 Task: Filter posted by me.
Action: Mouse moved to (281, 102)
Screenshot: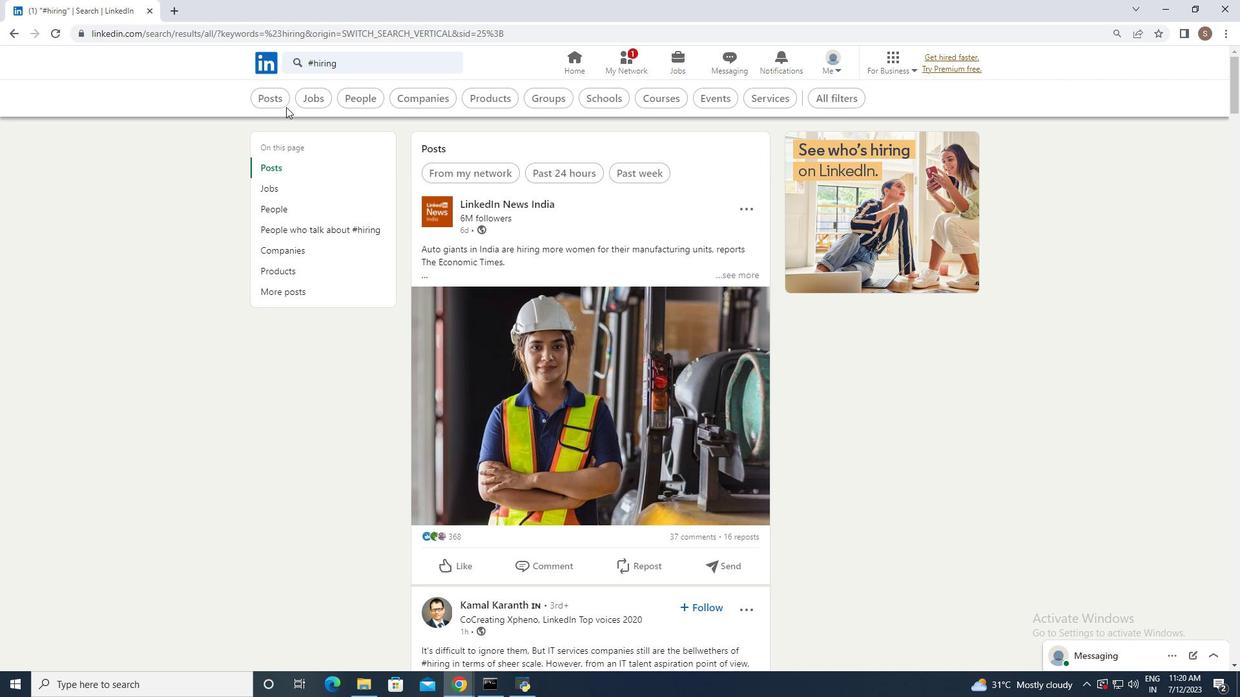 
Action: Mouse pressed left at (281, 102)
Screenshot: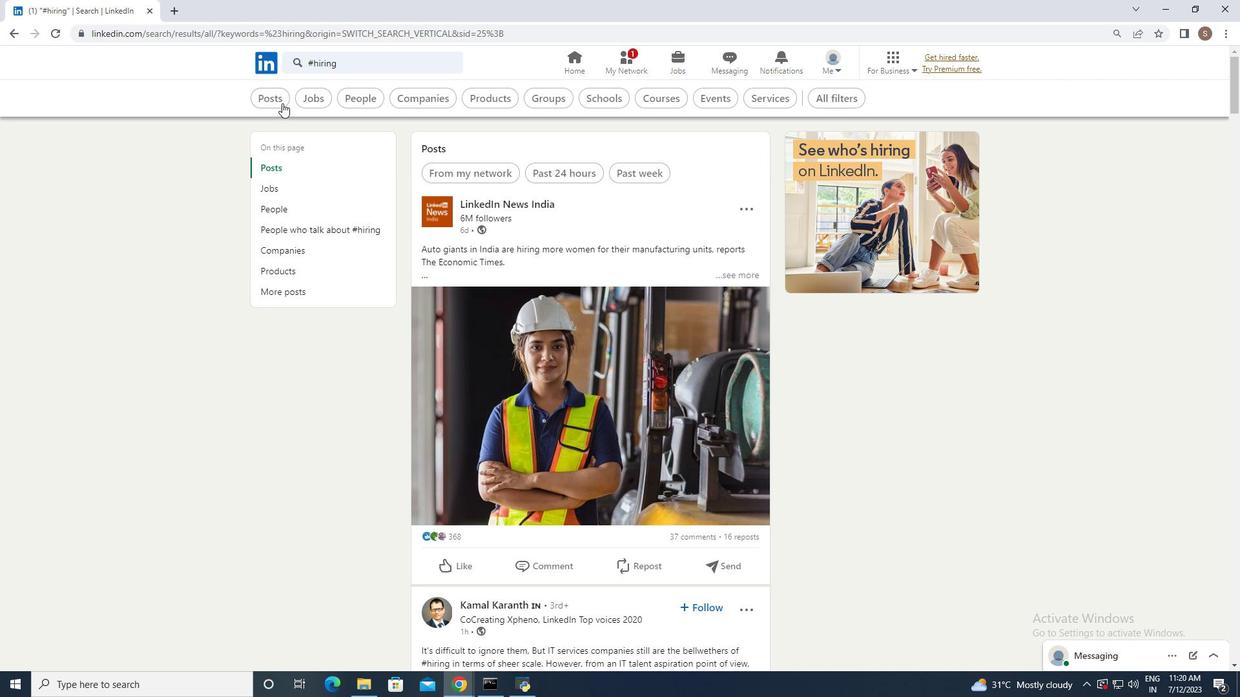 
Action: Mouse moved to (633, 87)
Screenshot: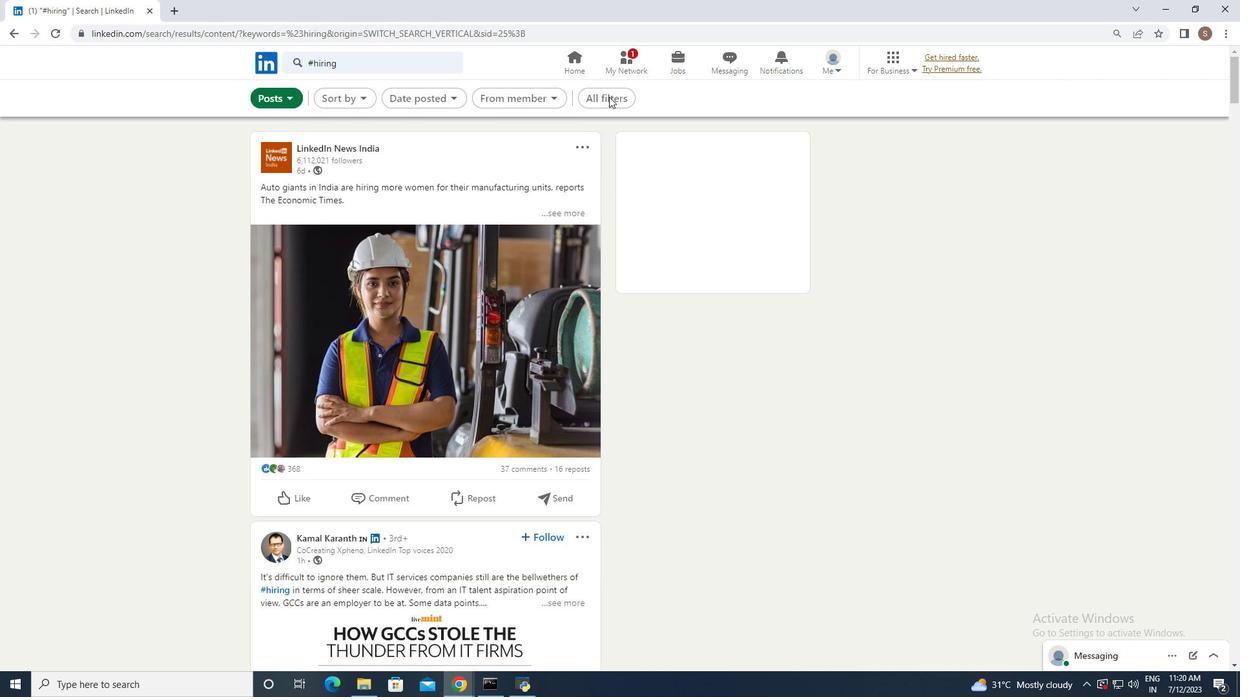 
Action: Mouse pressed left at (633, 87)
Screenshot: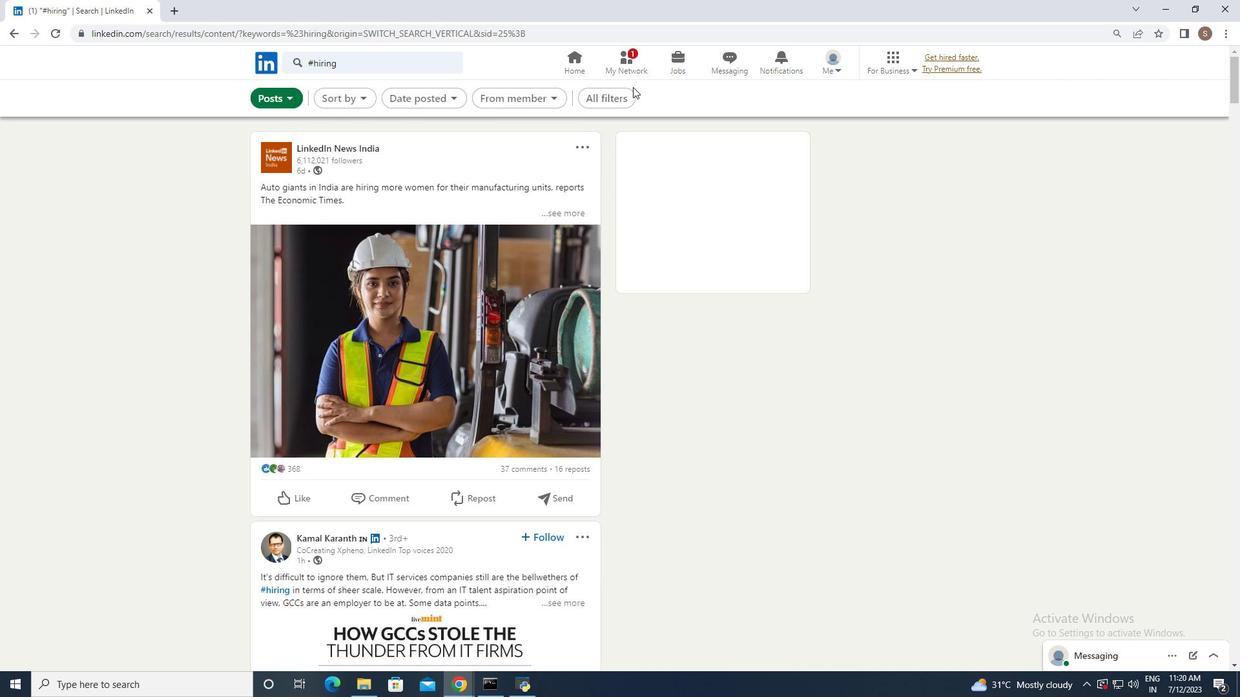 
Action: Mouse moved to (627, 92)
Screenshot: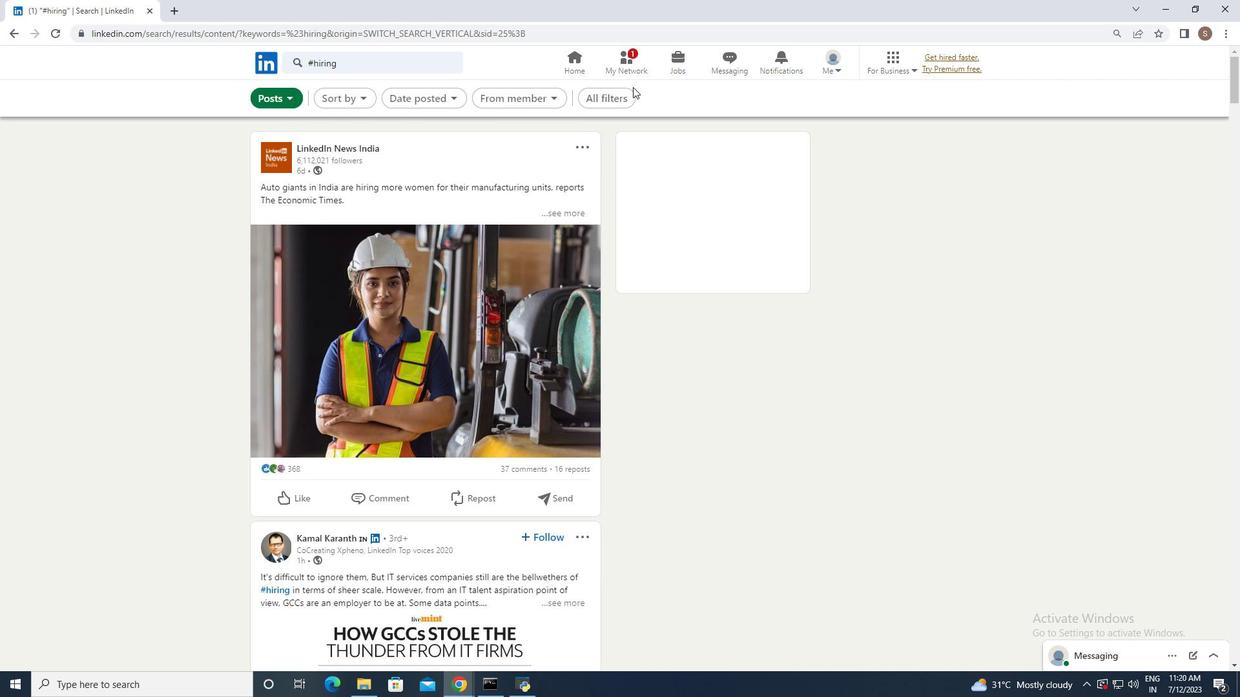 
Action: Mouse pressed left at (627, 92)
Screenshot: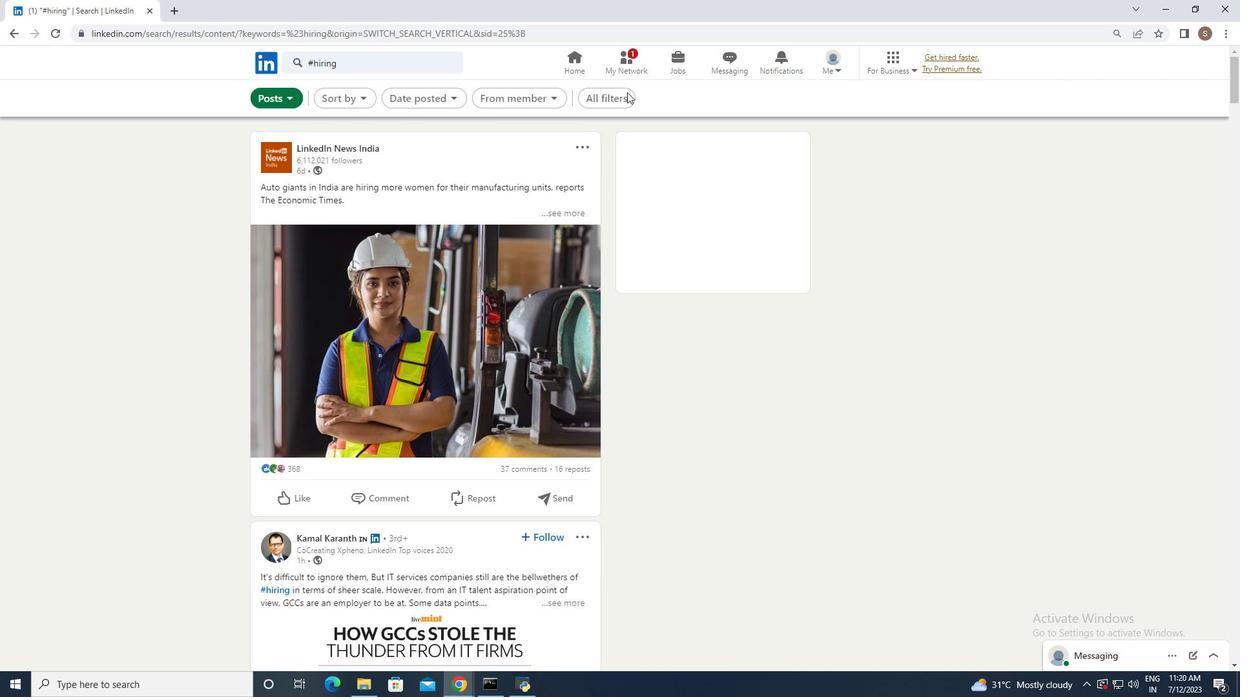 
Action: Mouse moved to (1073, 498)
Screenshot: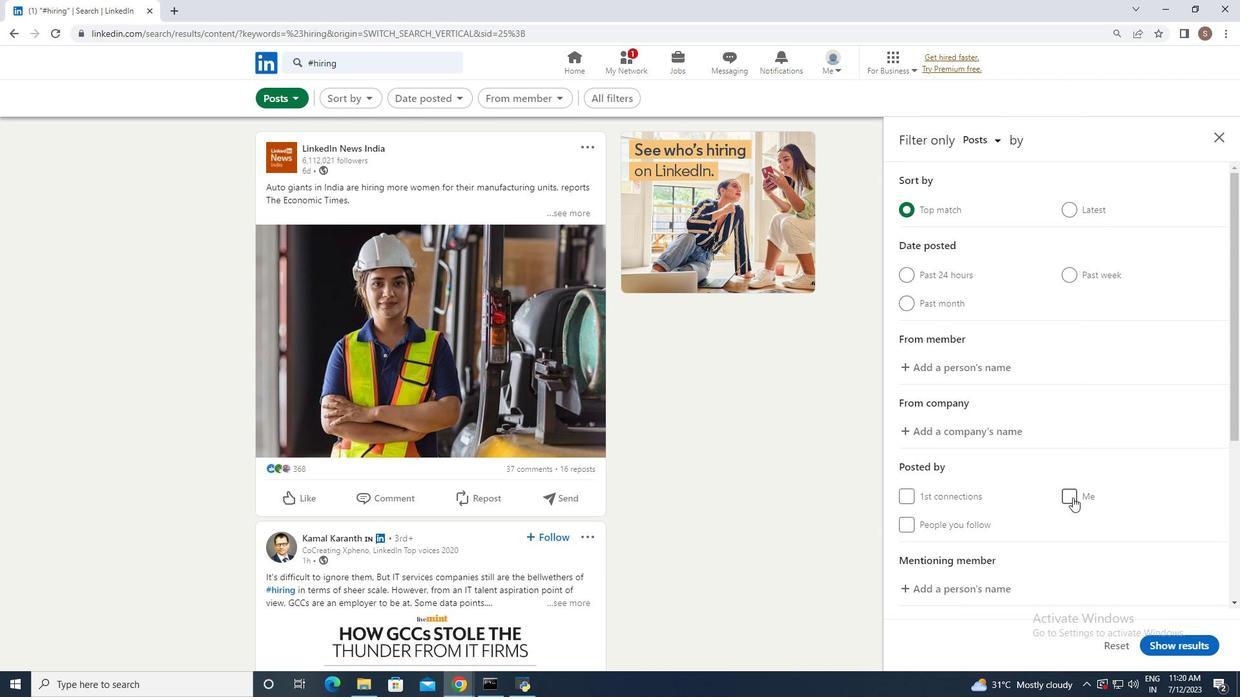 
Action: Mouse pressed left at (1073, 498)
Screenshot: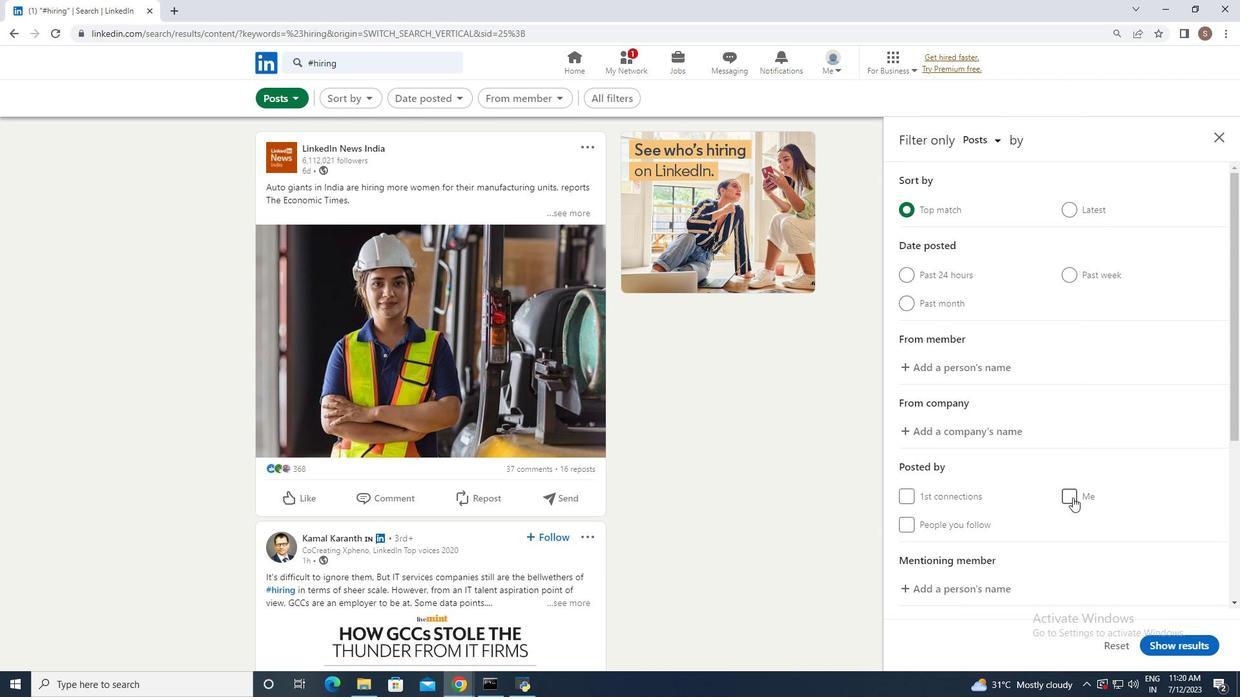 
Action: Mouse moved to (1177, 644)
Screenshot: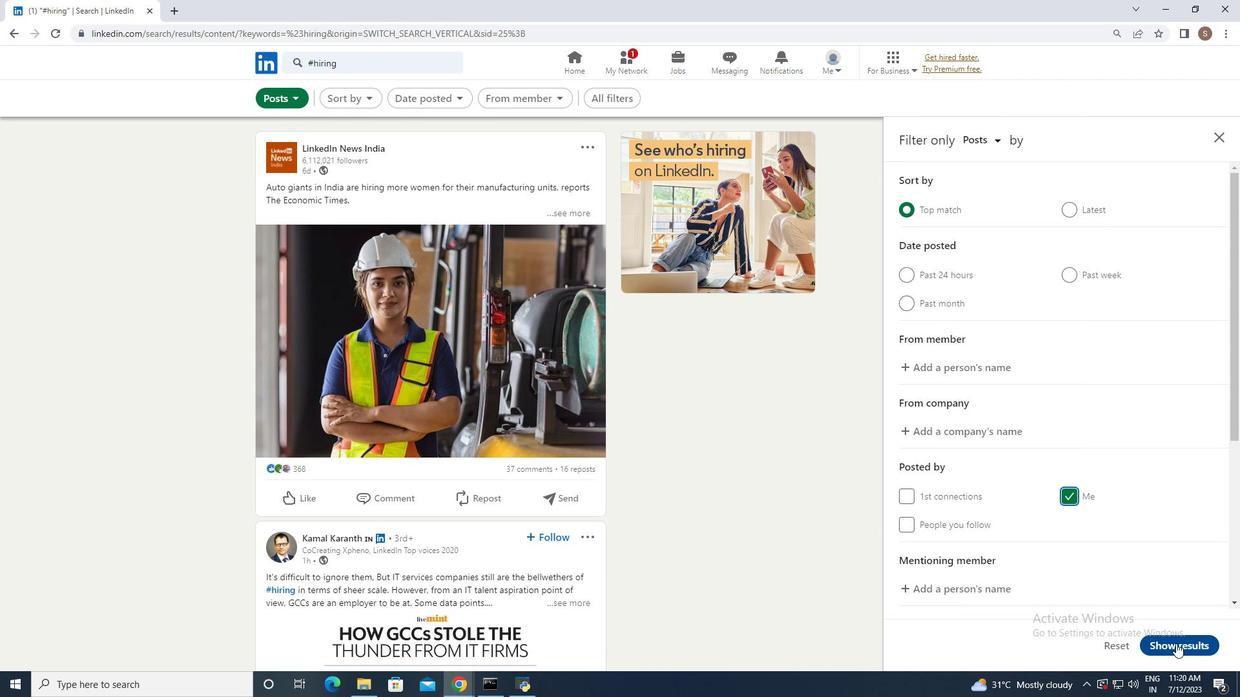 
Action: Mouse pressed left at (1177, 644)
Screenshot: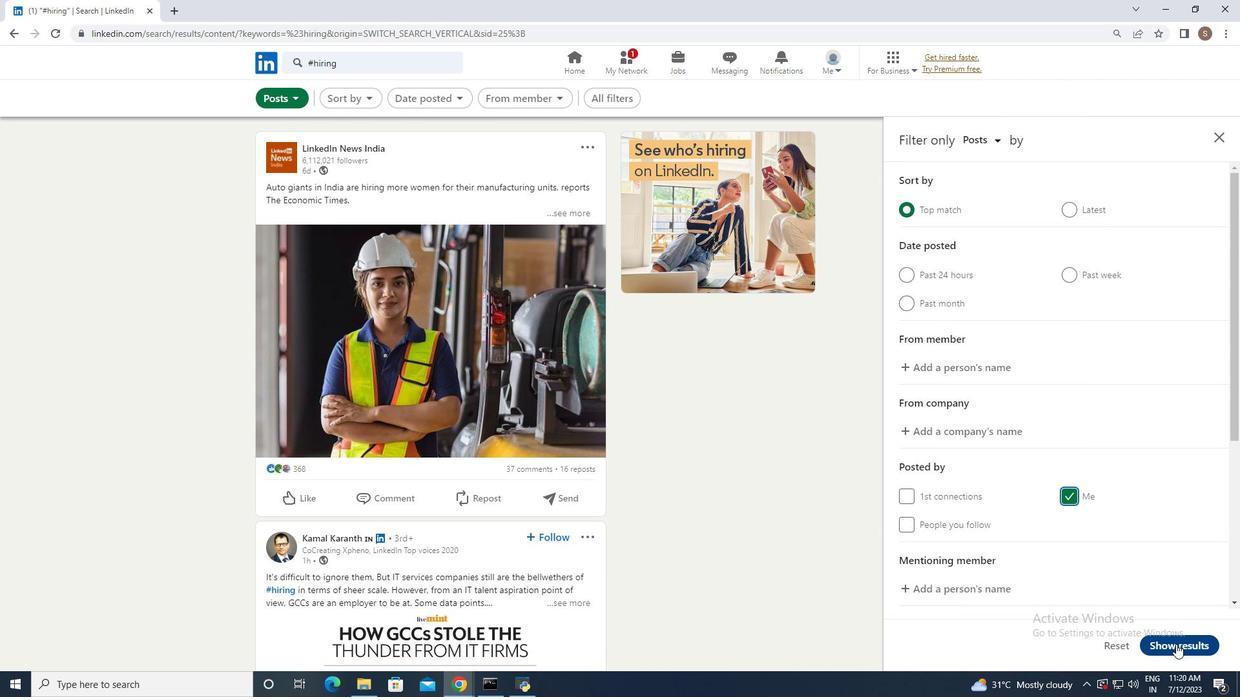 
